 Task: Check current mortgage rates for homes with 10-year fixed loan payments.
Action: Mouse moved to (770, 127)
Screenshot: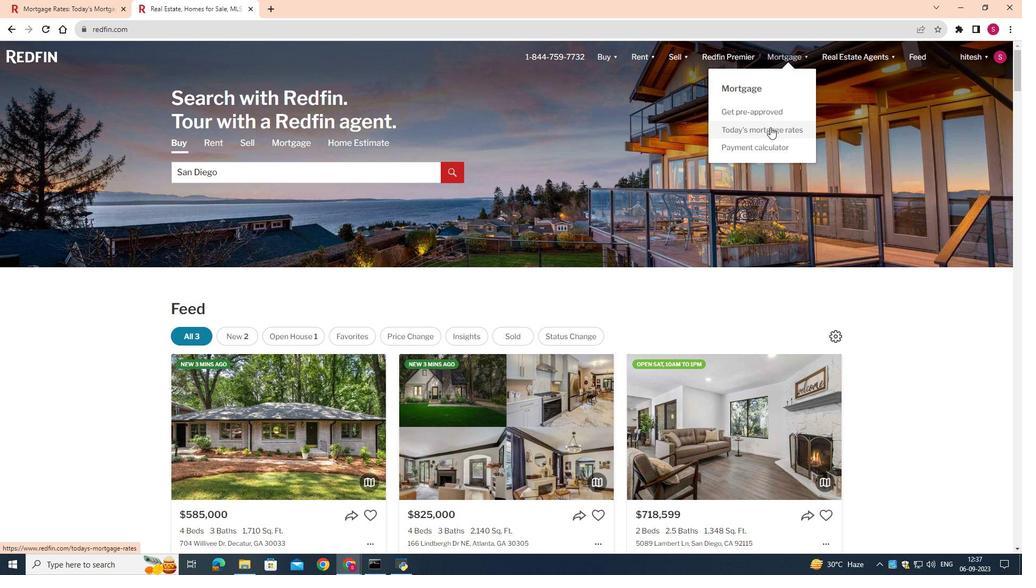 
Action: Mouse pressed left at (770, 127)
Screenshot: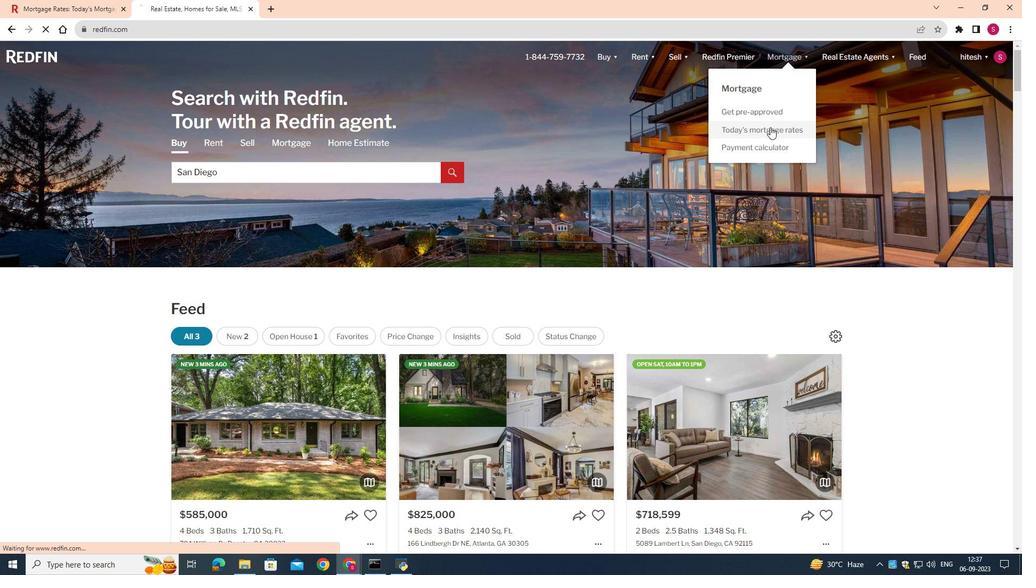 
Action: Mouse moved to (418, 278)
Screenshot: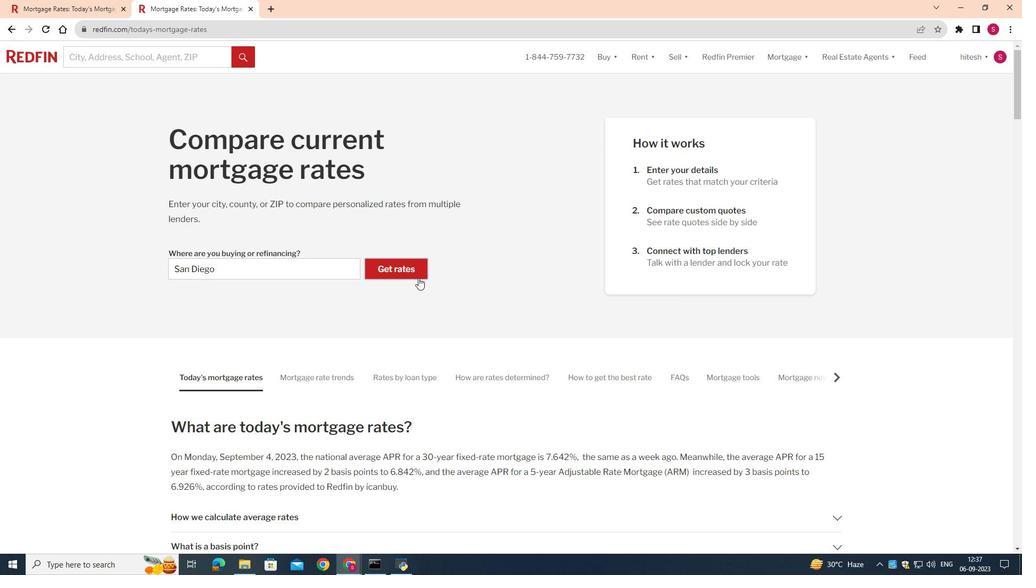 
Action: Mouse pressed left at (418, 278)
Screenshot: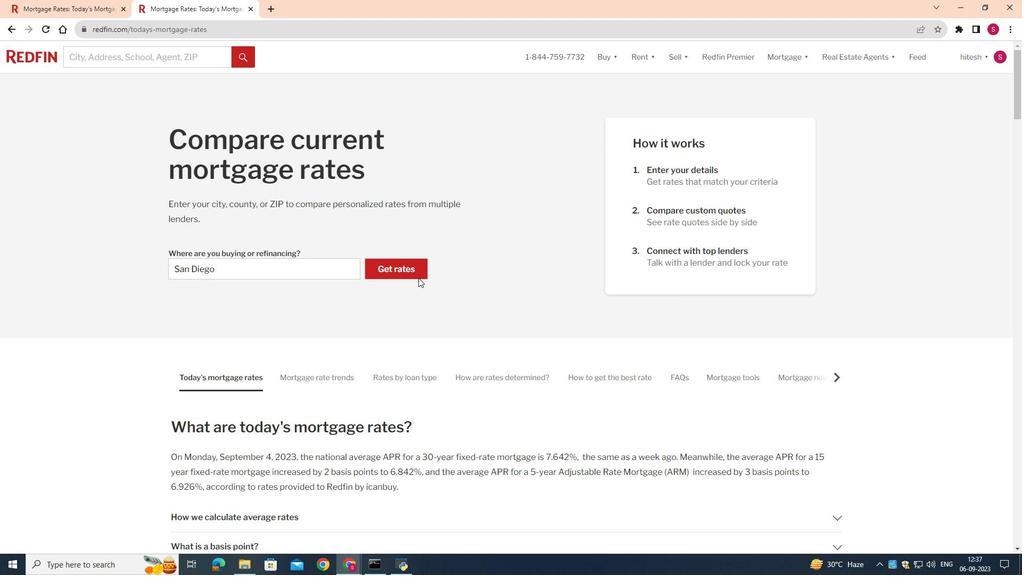 
Action: Mouse moved to (266, 348)
Screenshot: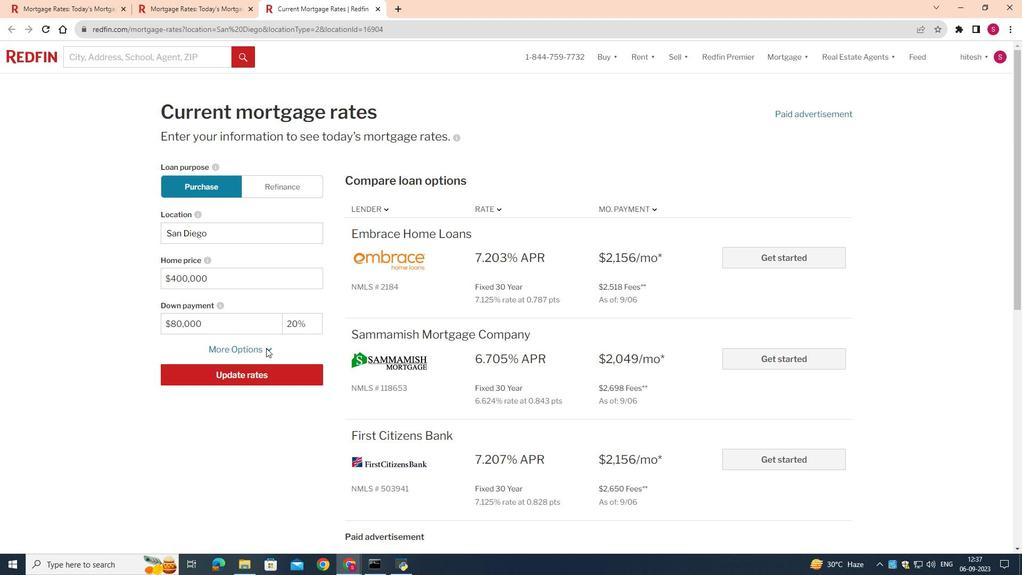 
Action: Mouse pressed left at (266, 348)
Screenshot: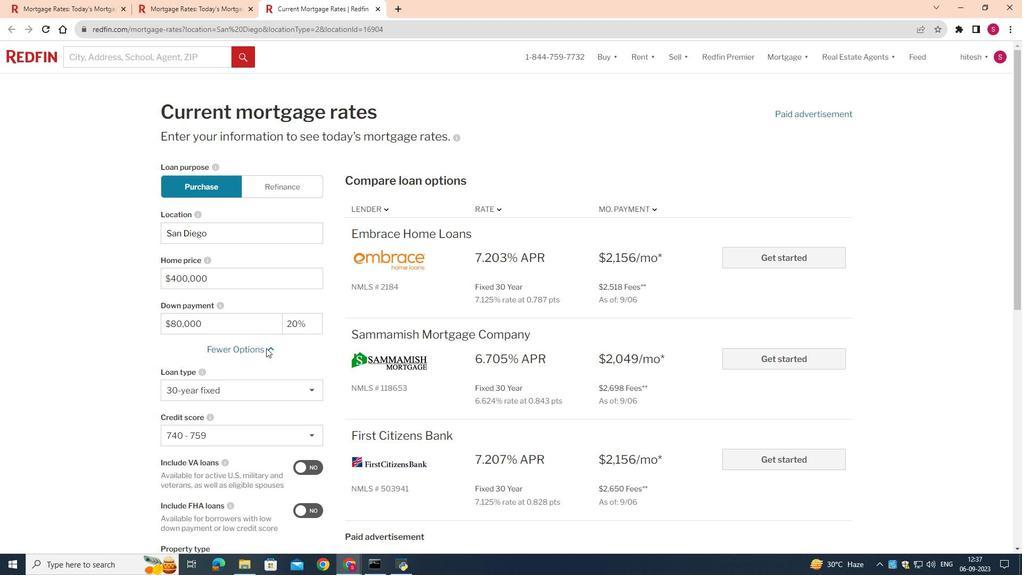 
Action: Mouse moved to (248, 389)
Screenshot: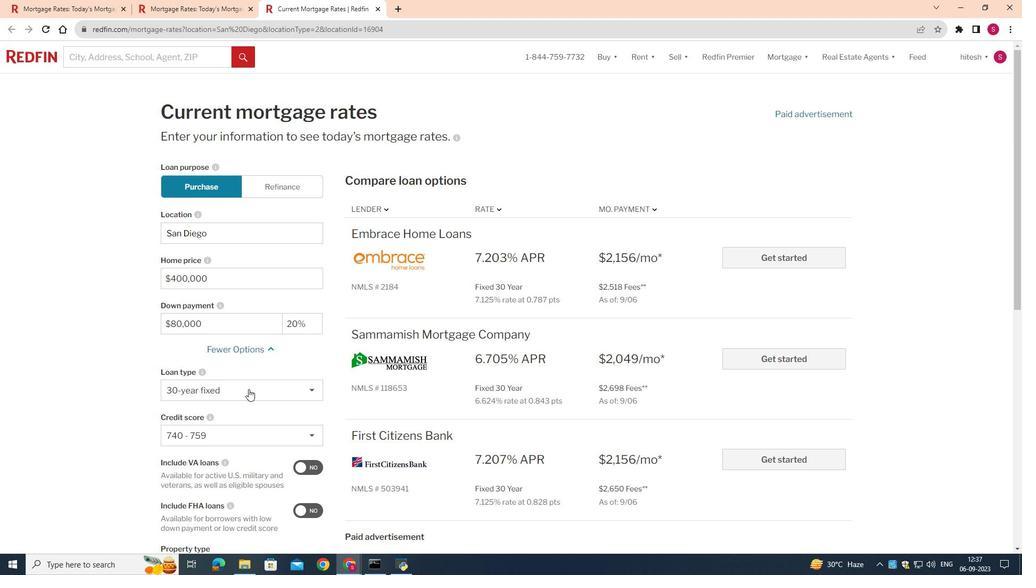 
Action: Mouse pressed left at (248, 389)
Screenshot: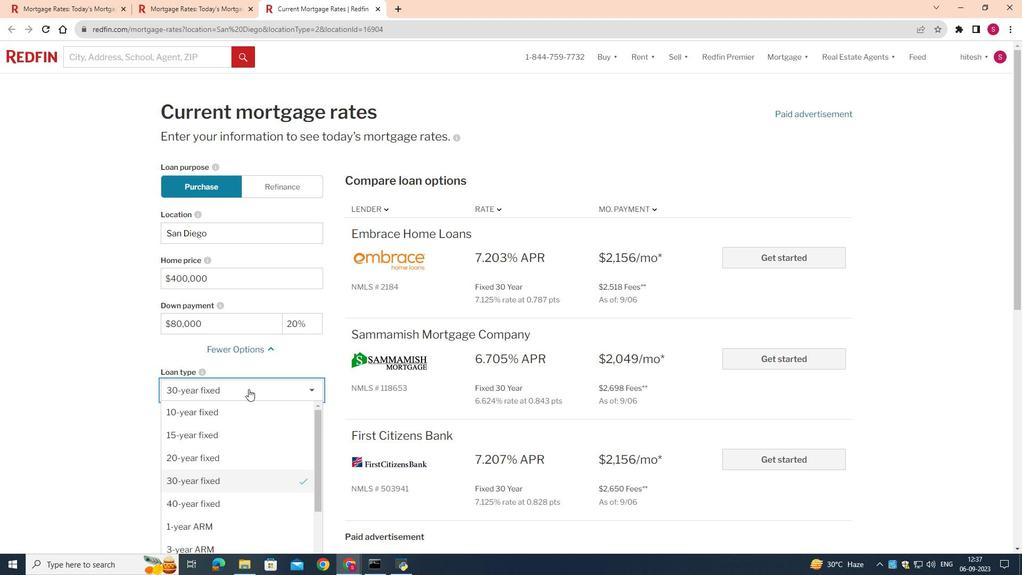 
Action: Mouse moved to (242, 411)
Screenshot: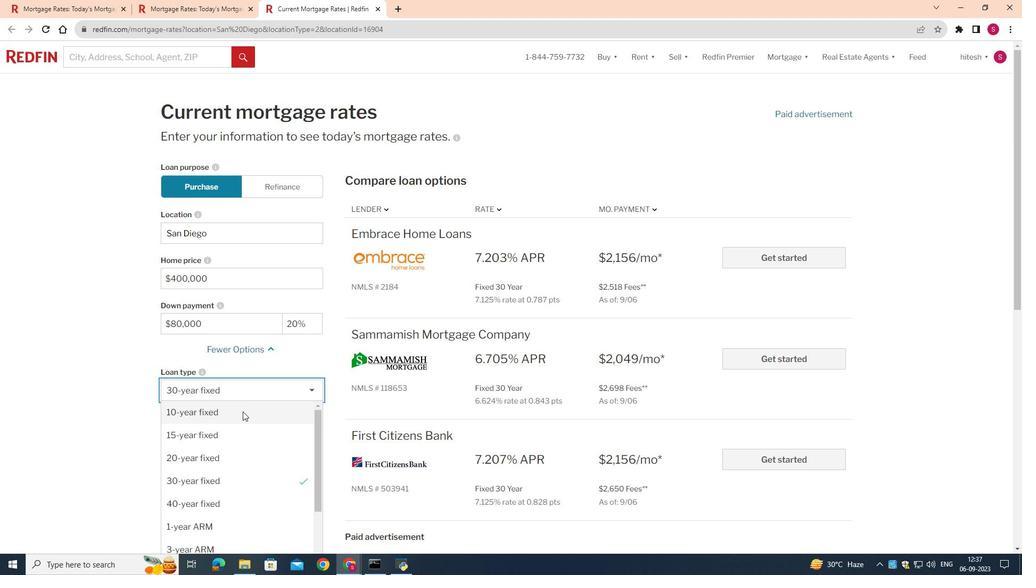 
Action: Mouse pressed left at (242, 411)
Screenshot: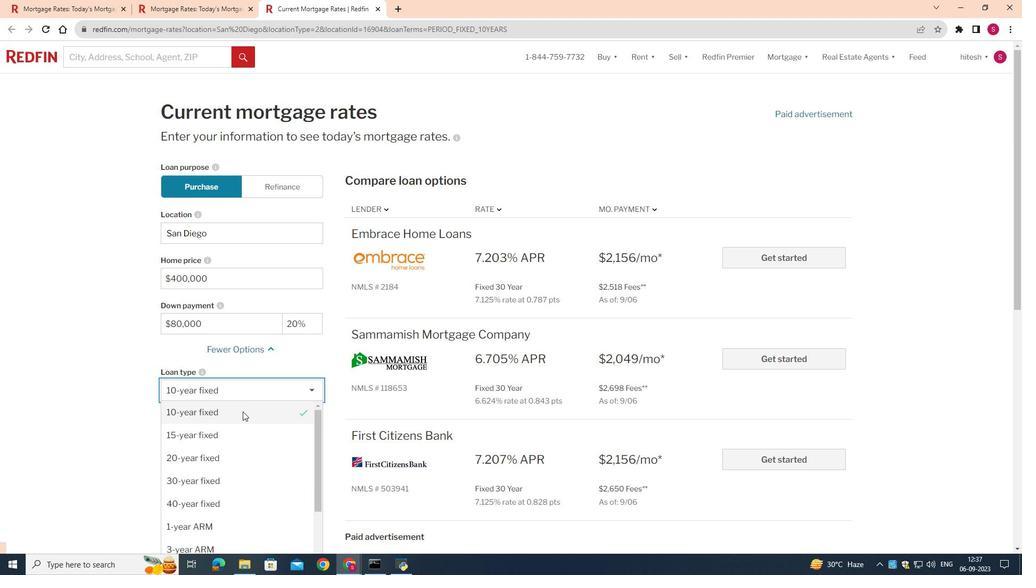 
Action: Mouse moved to (425, 340)
Screenshot: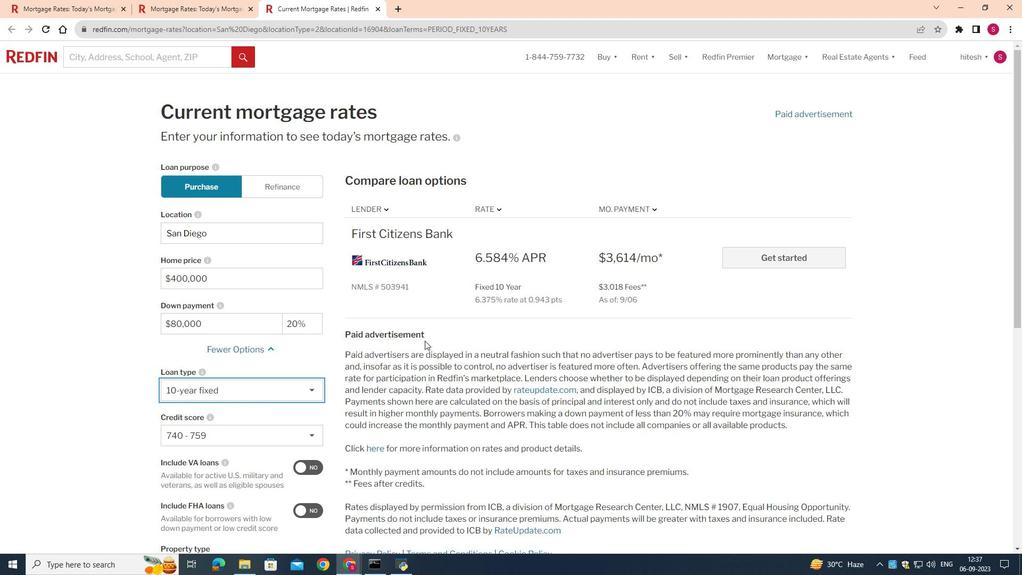 
